 Task: Create a due date automation trigger when advanced on, 2 working days after a card is due add dates due in less than 1 days at 11:00 AM.
Action: Mouse moved to (1004, 80)
Screenshot: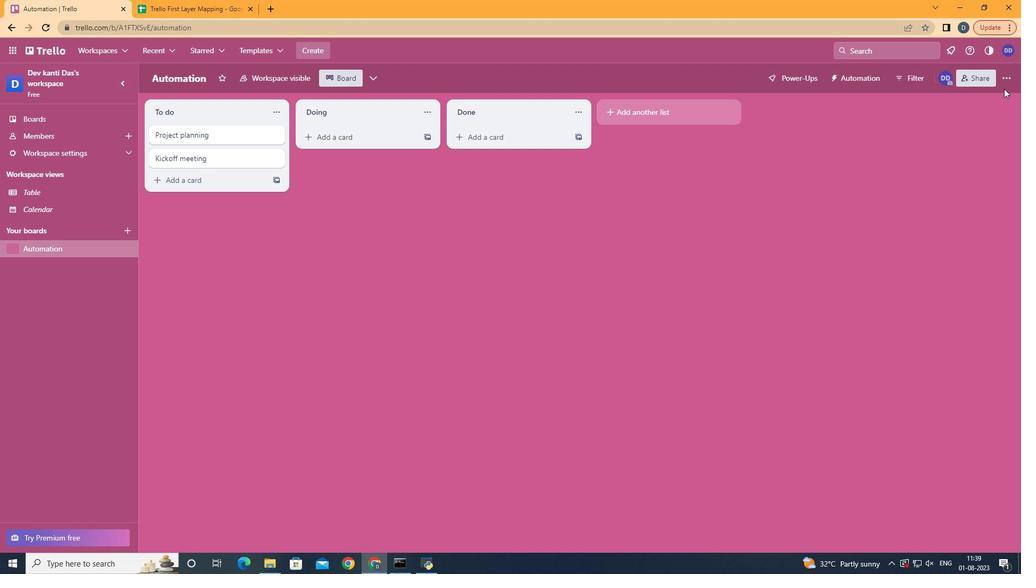 
Action: Mouse pressed left at (1004, 80)
Screenshot: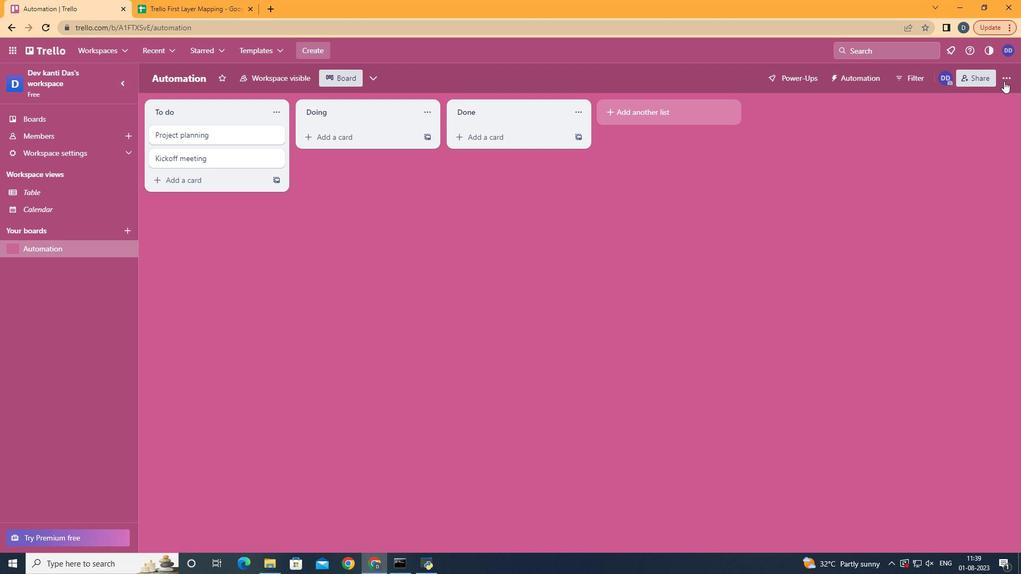 
Action: Mouse moved to (932, 209)
Screenshot: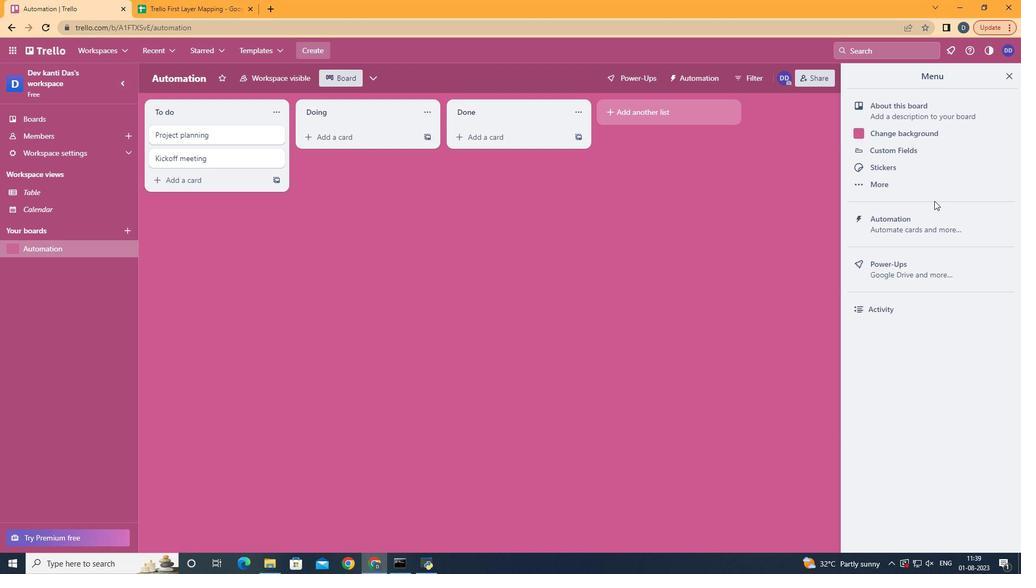 
Action: Mouse pressed left at (932, 209)
Screenshot: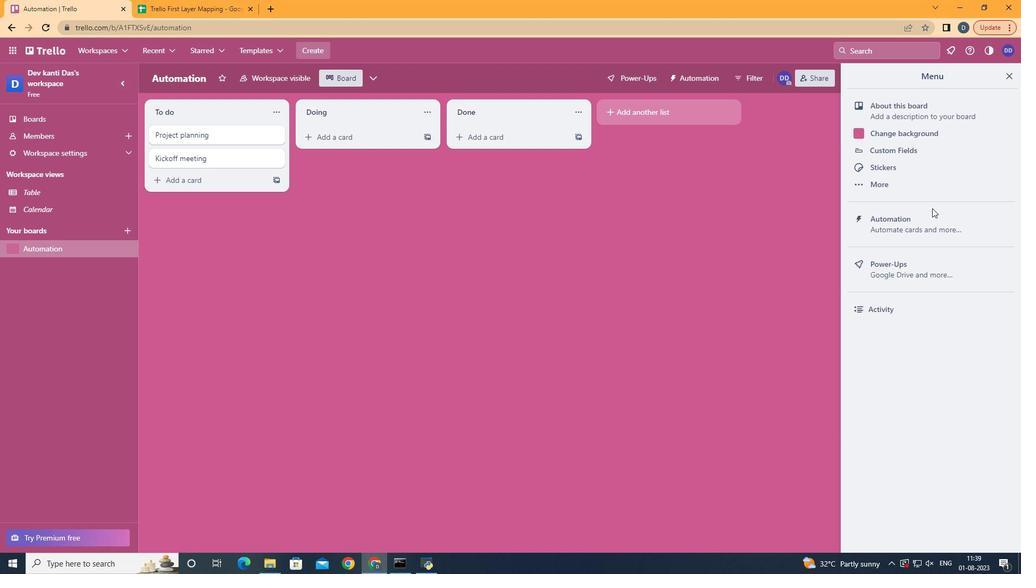 
Action: Mouse moved to (931, 217)
Screenshot: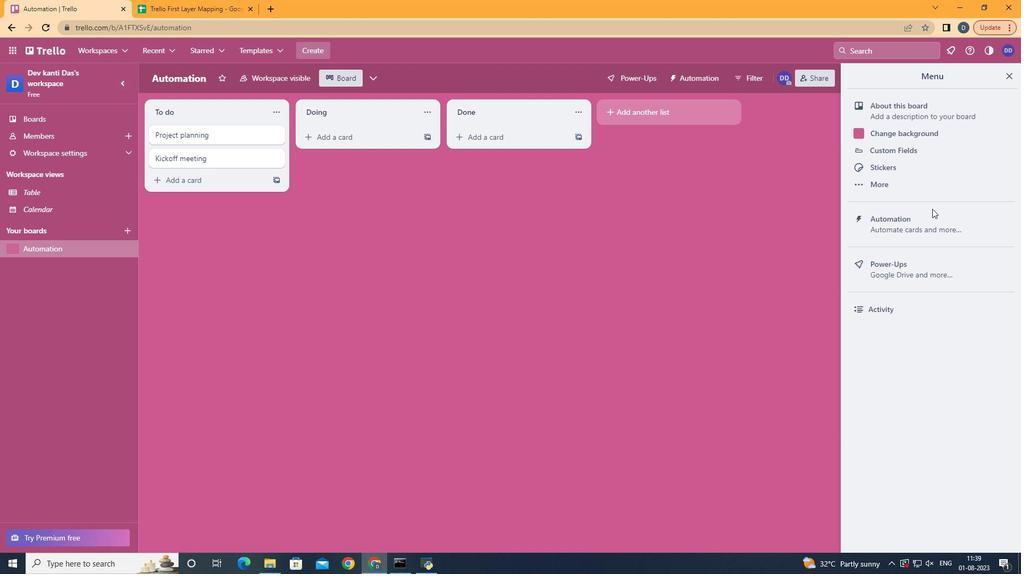 
Action: Mouse pressed left at (931, 217)
Screenshot: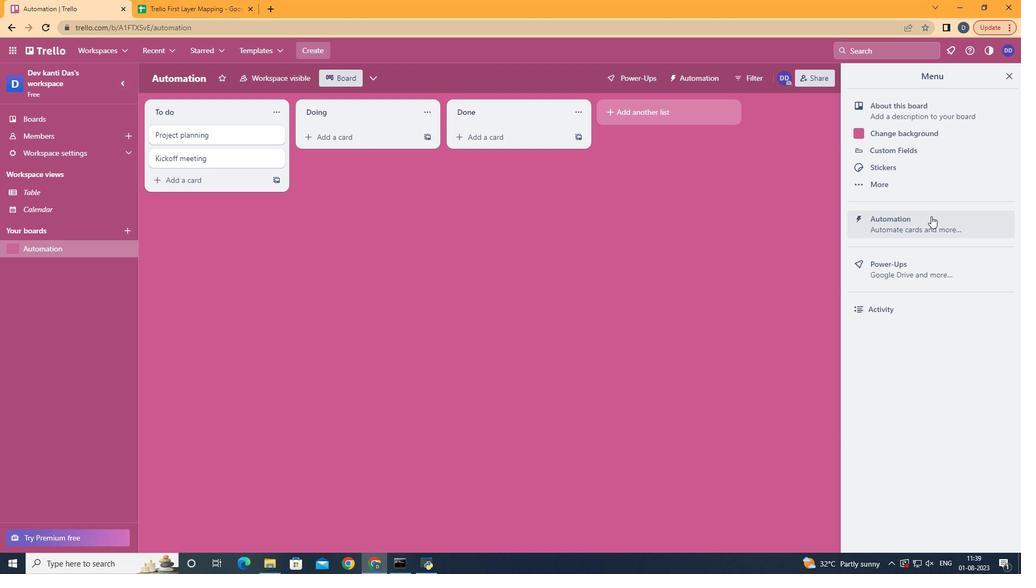 
Action: Mouse moved to (192, 217)
Screenshot: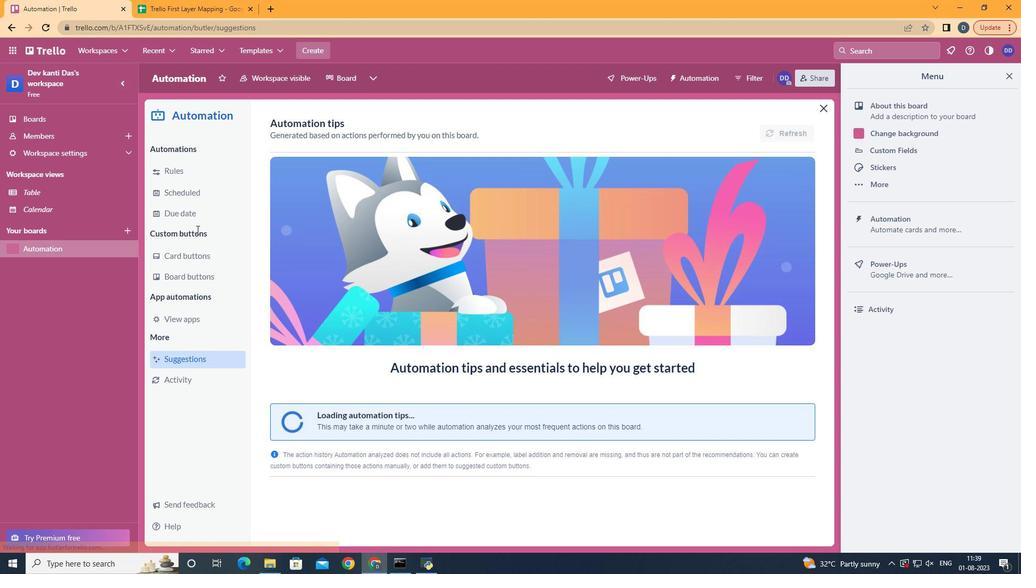 
Action: Mouse pressed left at (192, 217)
Screenshot: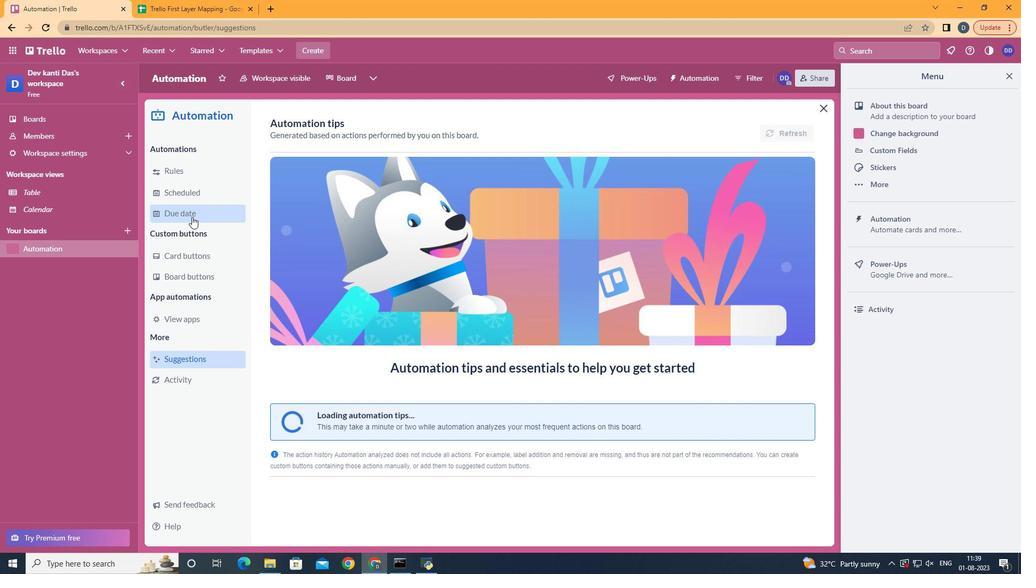 
Action: Mouse moved to (742, 126)
Screenshot: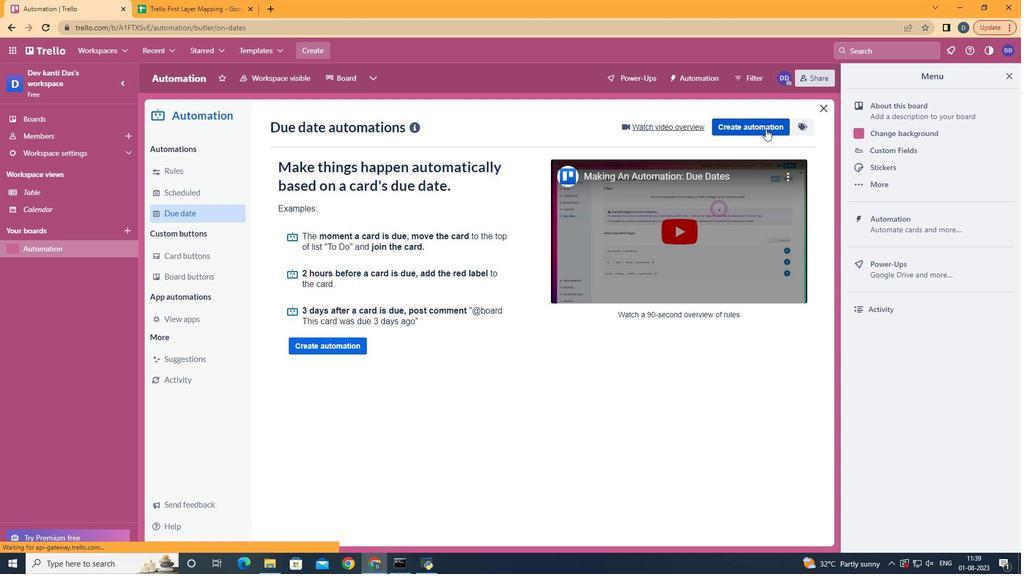 
Action: Mouse pressed left at (742, 126)
Screenshot: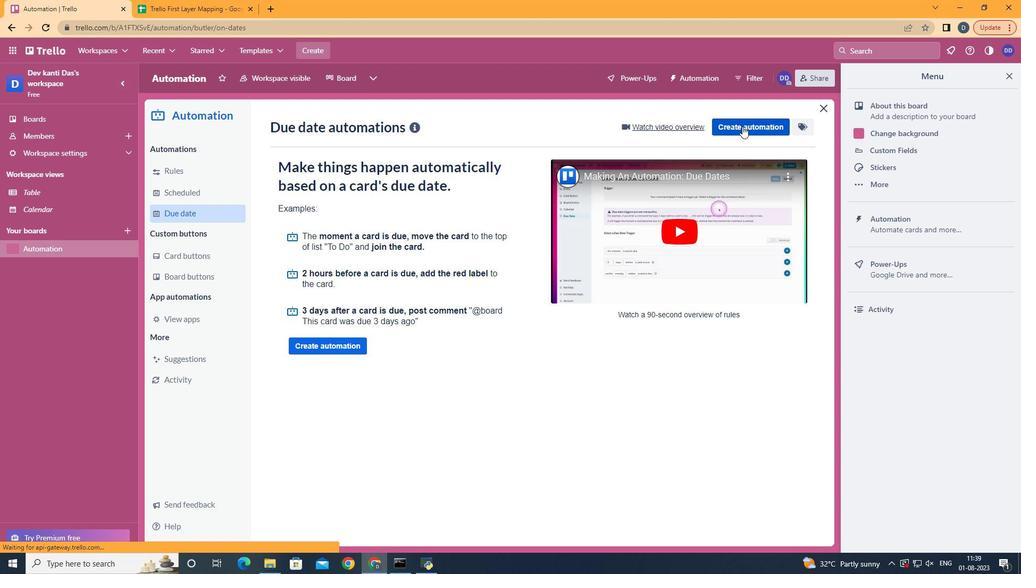 
Action: Mouse moved to (551, 229)
Screenshot: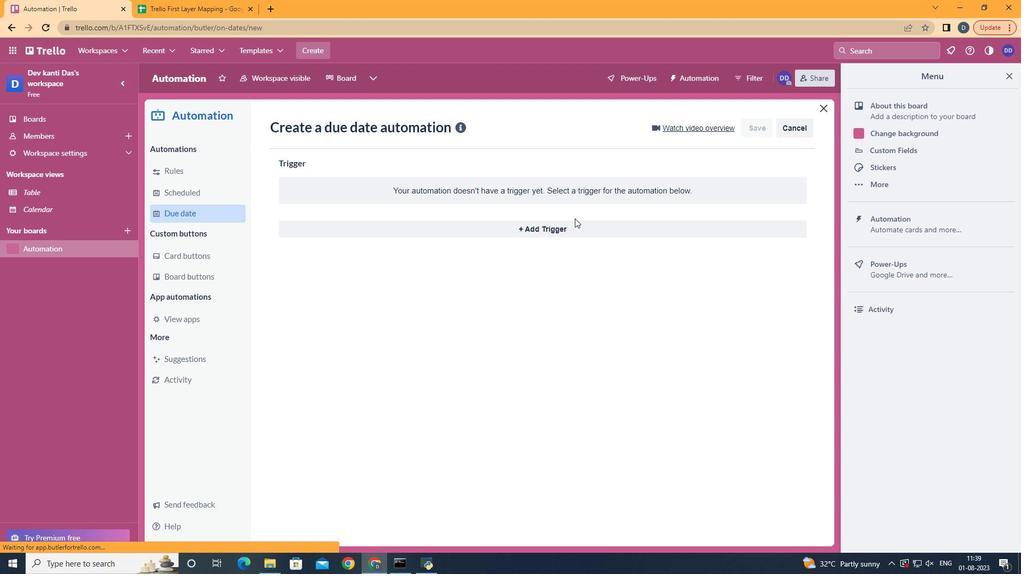 
Action: Mouse pressed left at (551, 229)
Screenshot: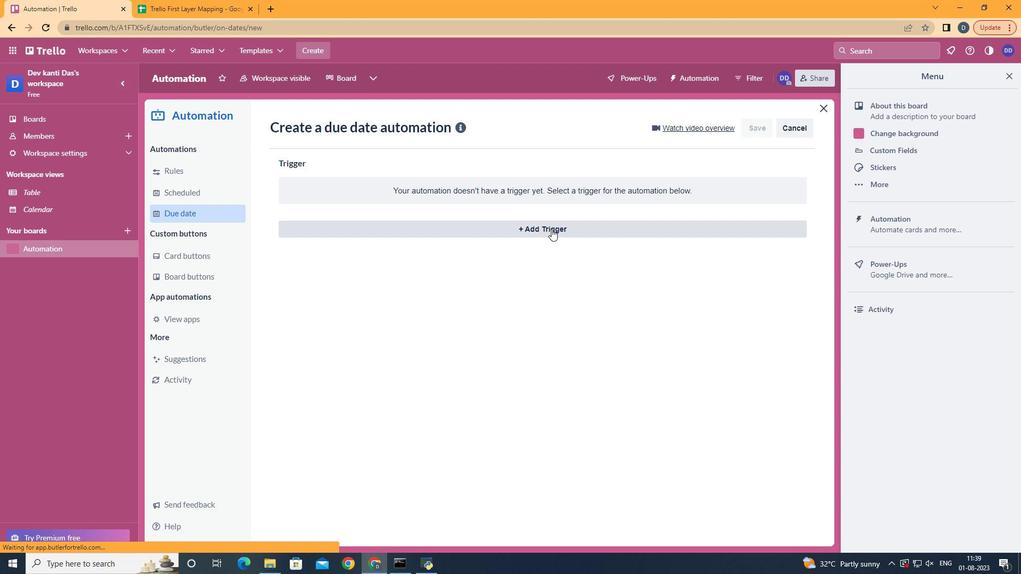 
Action: Mouse moved to (352, 435)
Screenshot: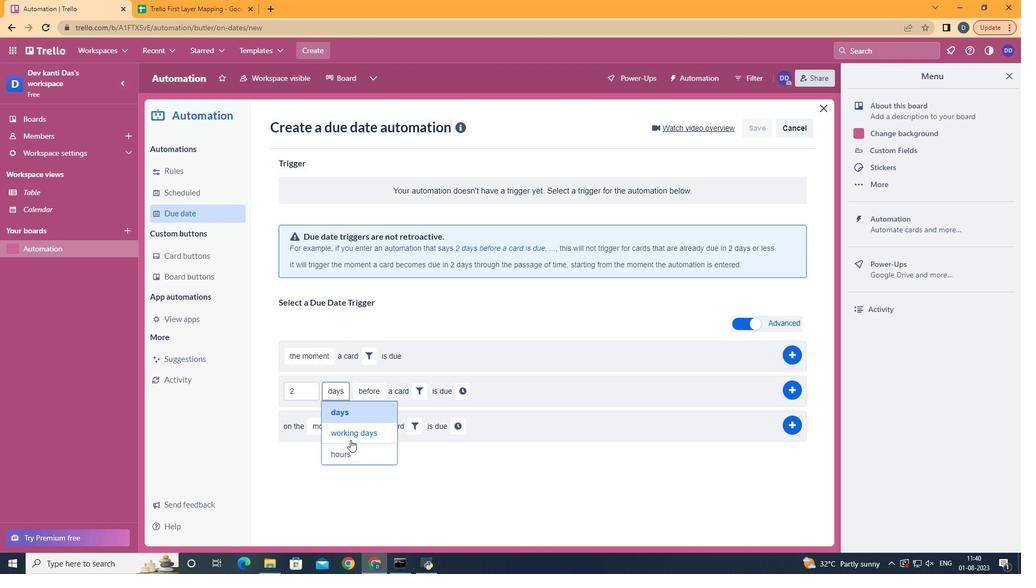 
Action: Mouse pressed left at (352, 435)
Screenshot: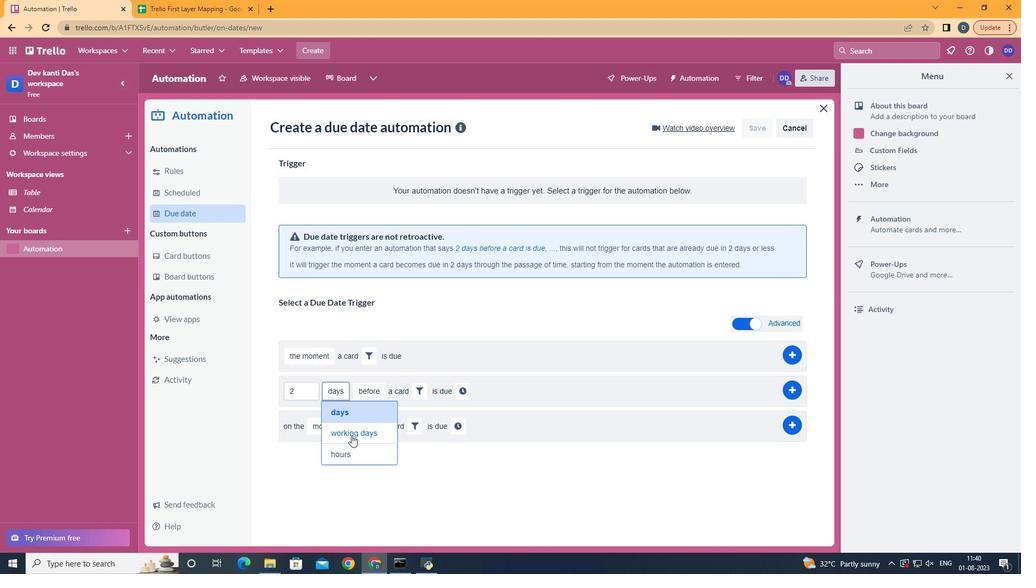 
Action: Mouse moved to (406, 431)
Screenshot: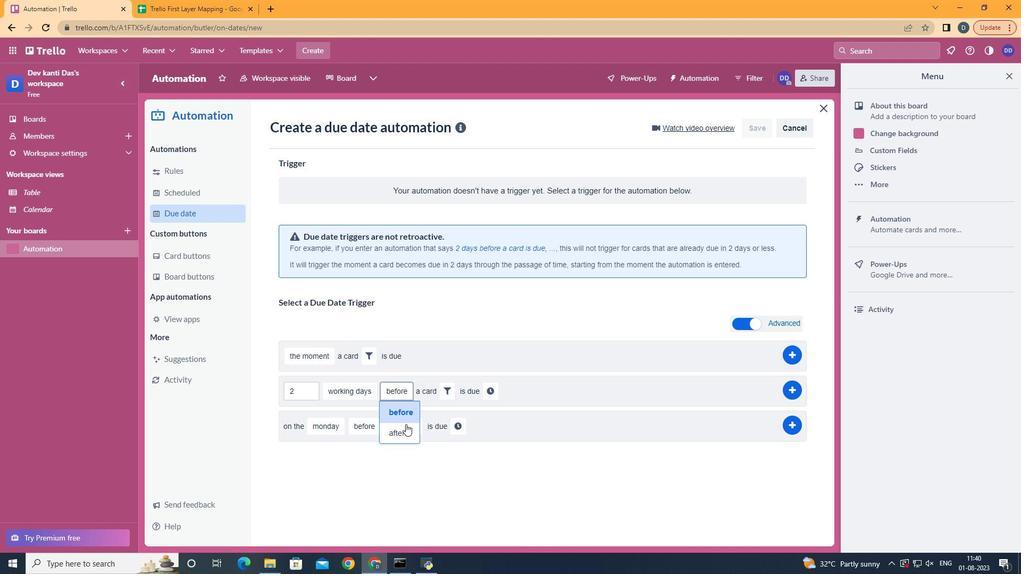 
Action: Mouse pressed left at (406, 431)
Screenshot: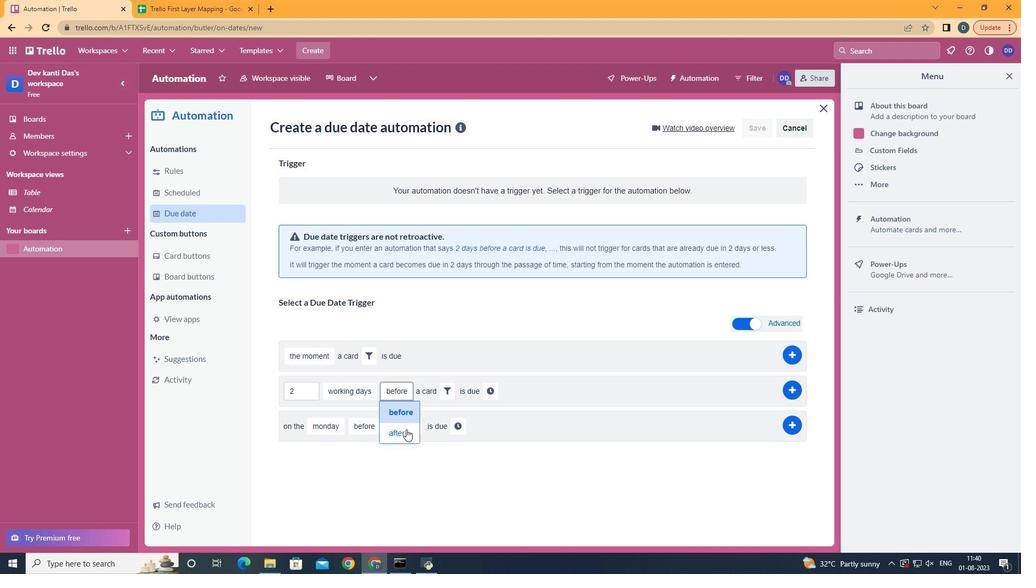 
Action: Mouse moved to (438, 386)
Screenshot: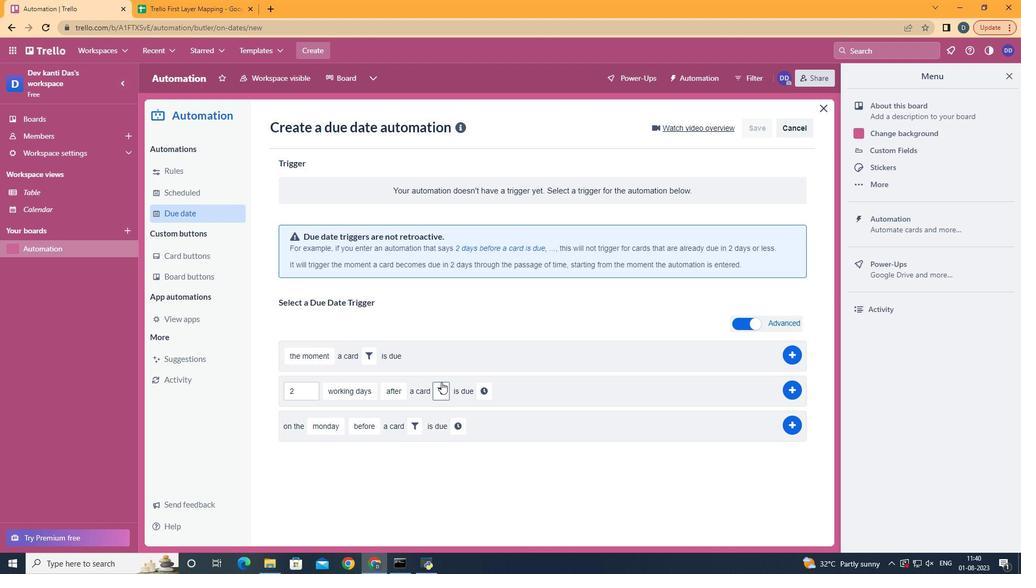 
Action: Mouse pressed left at (438, 386)
Screenshot: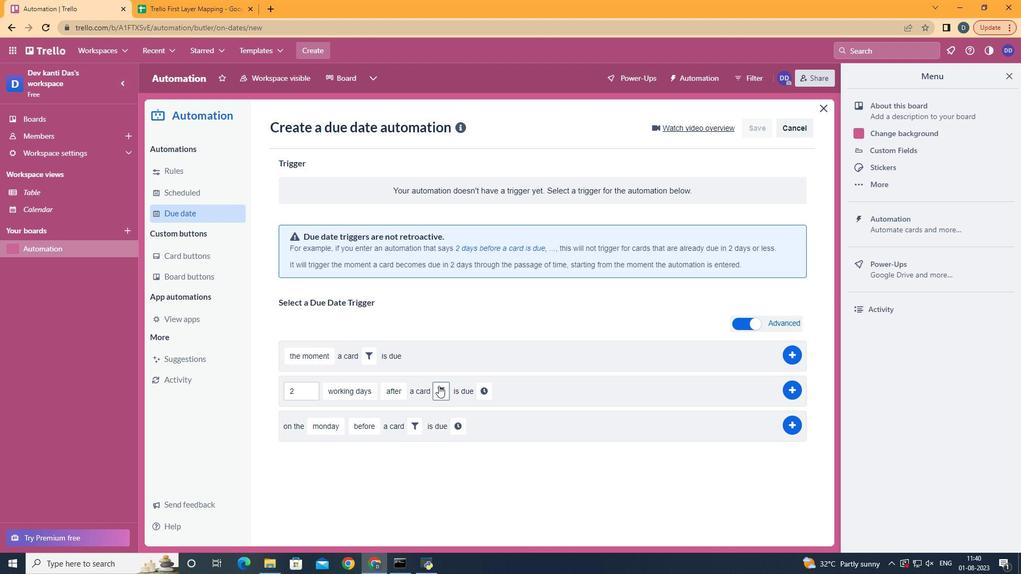 
Action: Mouse moved to (497, 433)
Screenshot: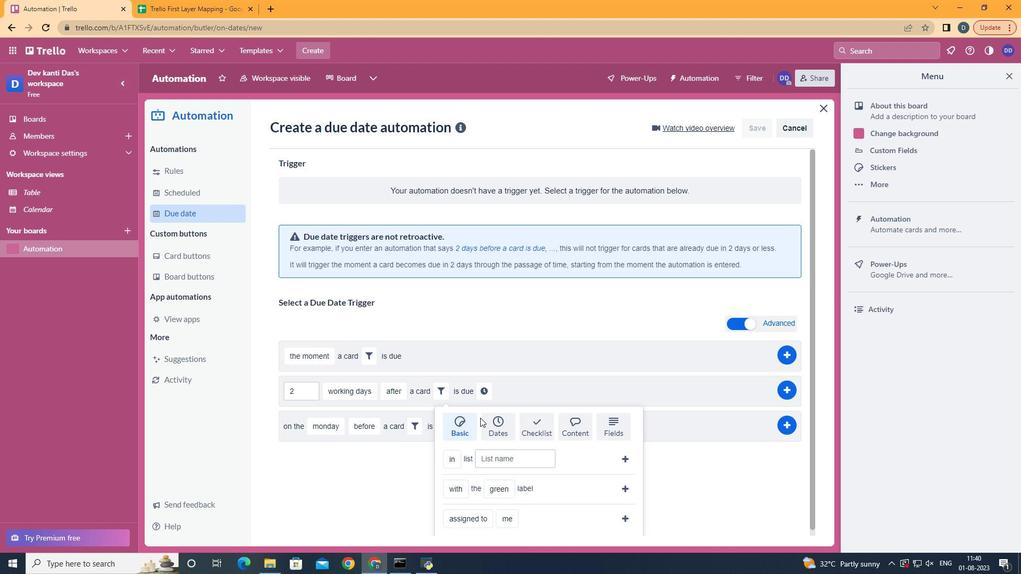 
Action: Mouse pressed left at (497, 433)
Screenshot: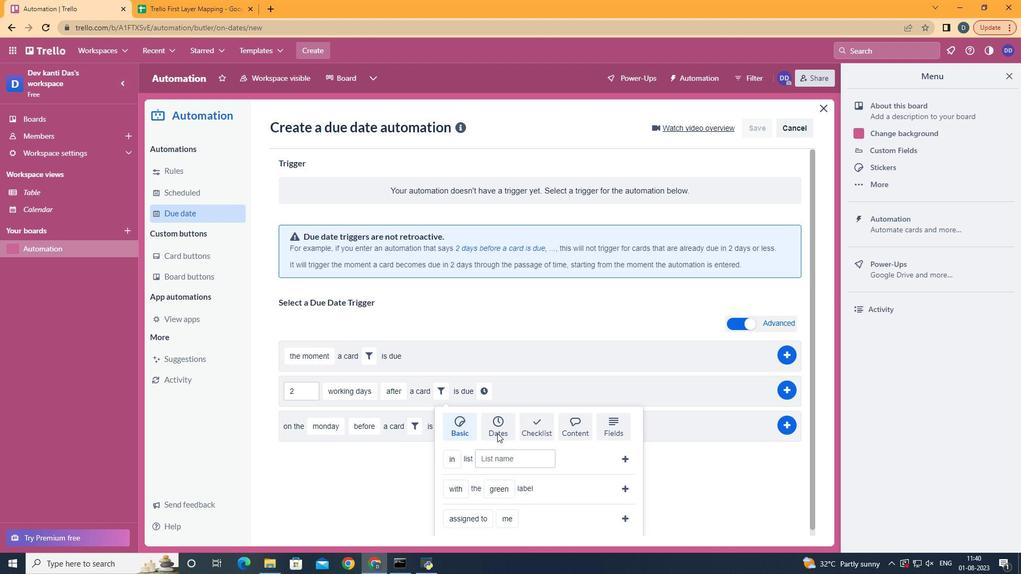 
Action: Mouse moved to (497, 434)
Screenshot: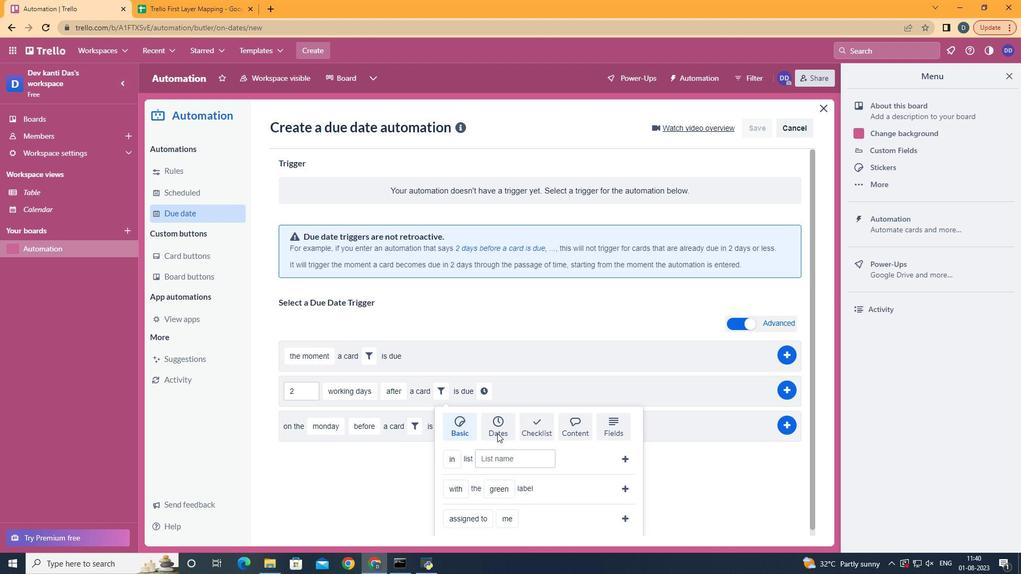 
Action: Mouse scrolled (497, 434) with delta (0, 0)
Screenshot: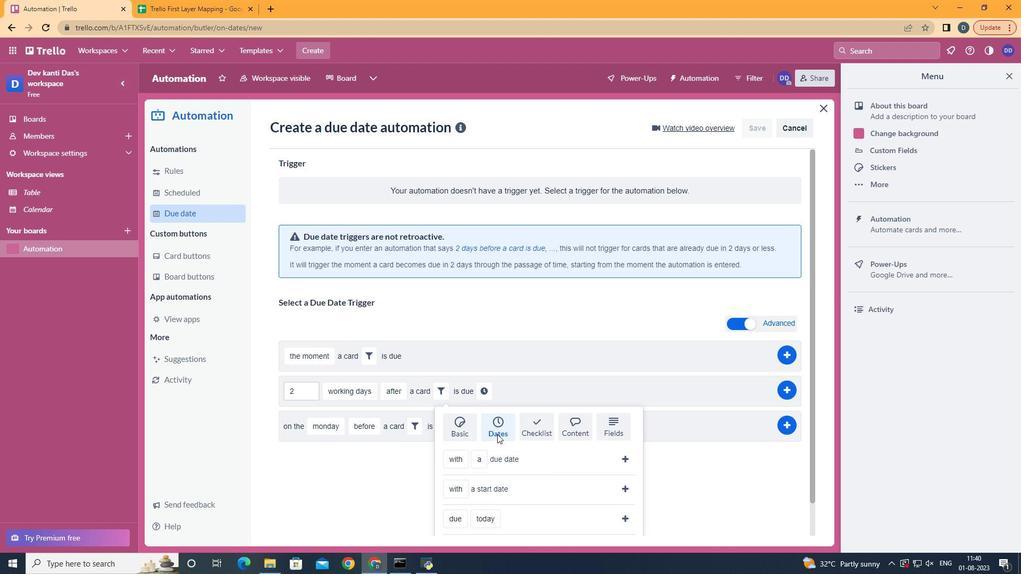 
Action: Mouse scrolled (497, 434) with delta (0, 0)
Screenshot: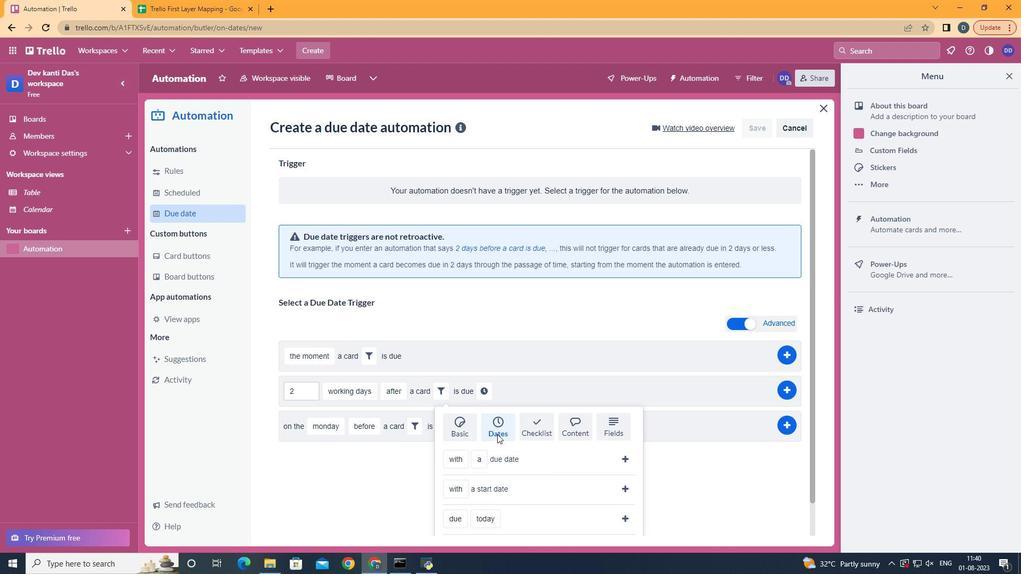 
Action: Mouse scrolled (497, 434) with delta (0, 0)
Screenshot: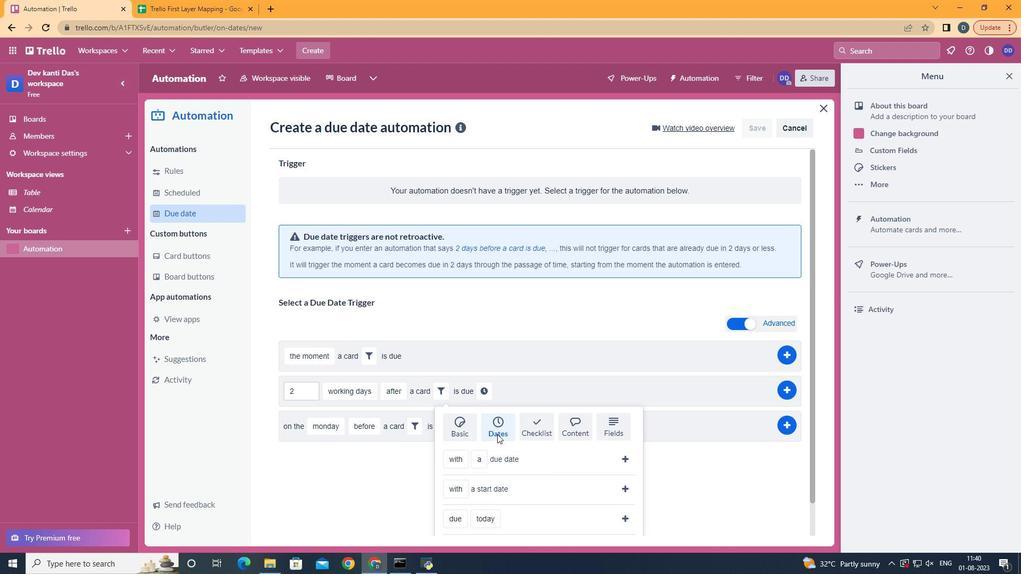 
Action: Mouse moved to (463, 471)
Screenshot: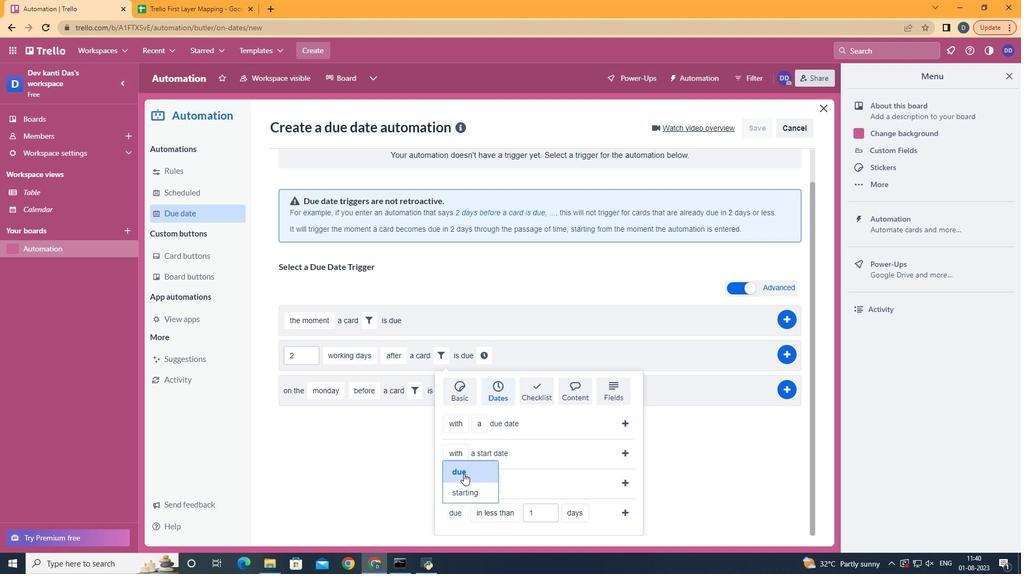 
Action: Mouse pressed left at (463, 471)
Screenshot: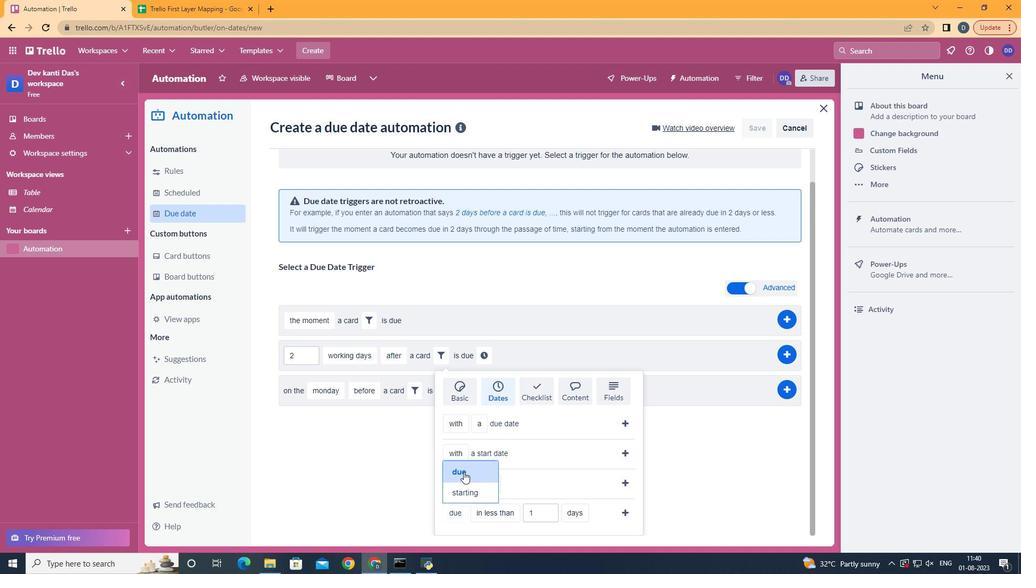 
Action: Mouse moved to (503, 414)
Screenshot: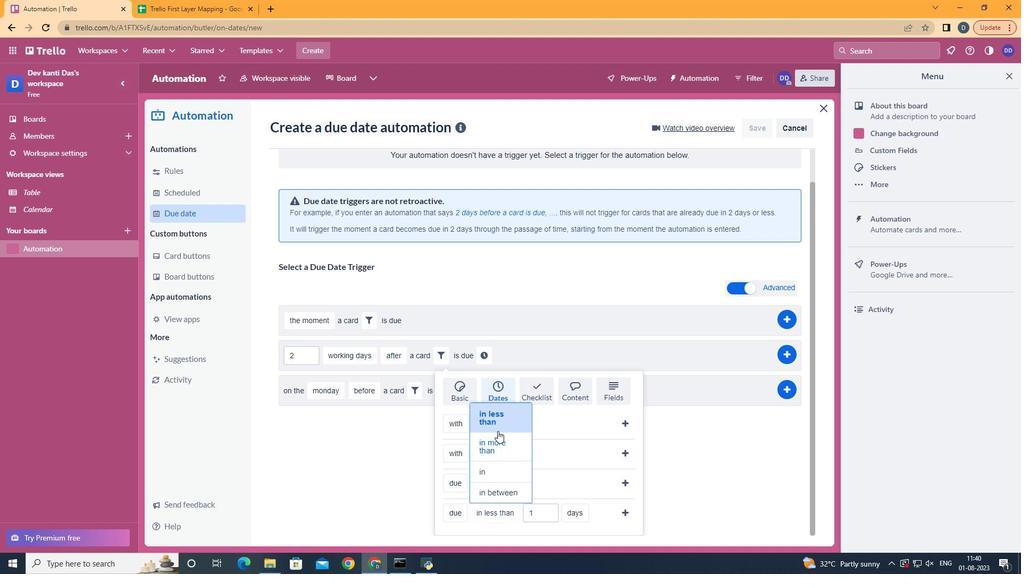 
Action: Mouse pressed left at (503, 414)
Screenshot: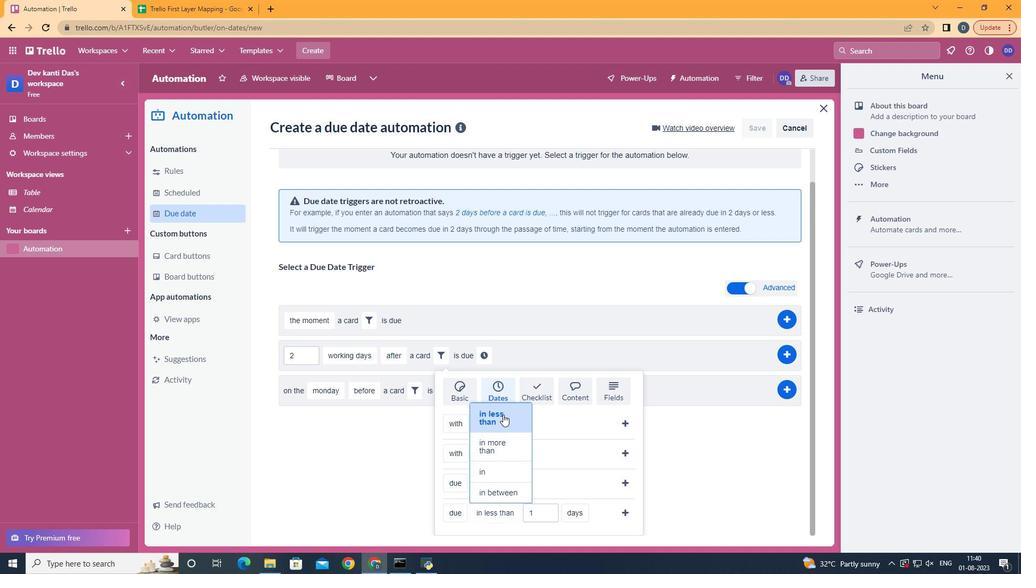 
Action: Mouse moved to (580, 468)
Screenshot: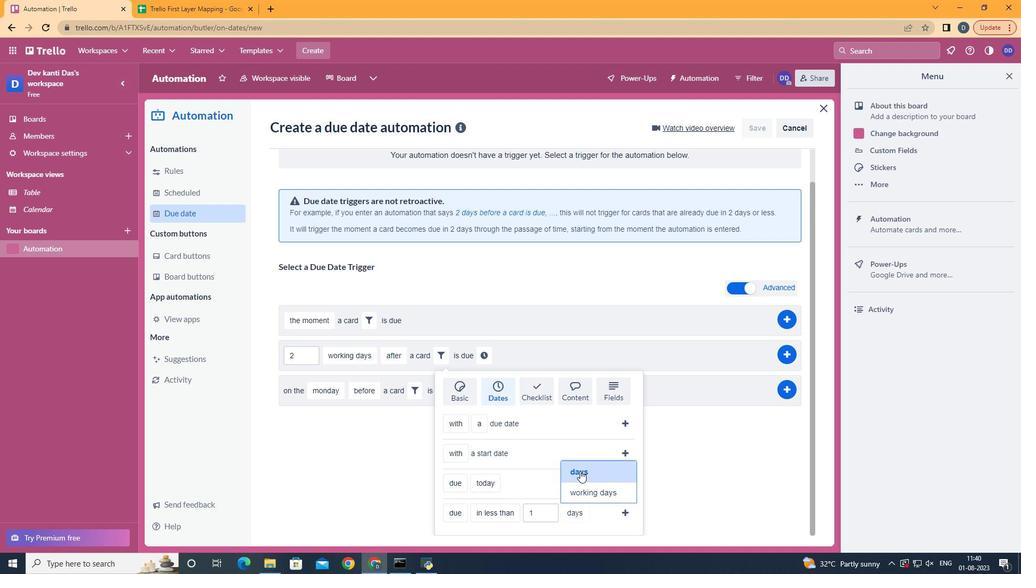 
Action: Mouse pressed left at (580, 468)
Screenshot: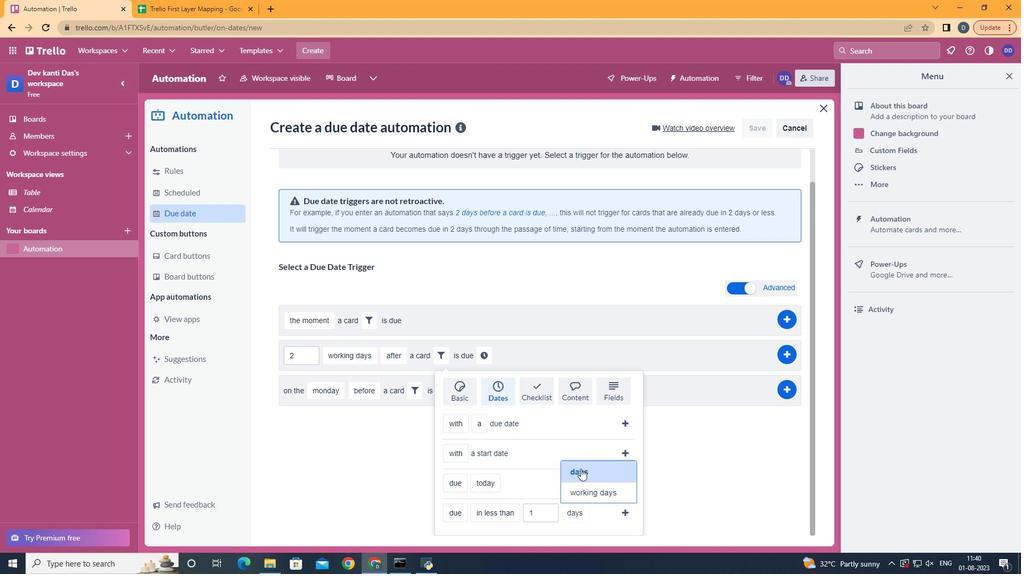 
Action: Mouse moved to (617, 510)
Screenshot: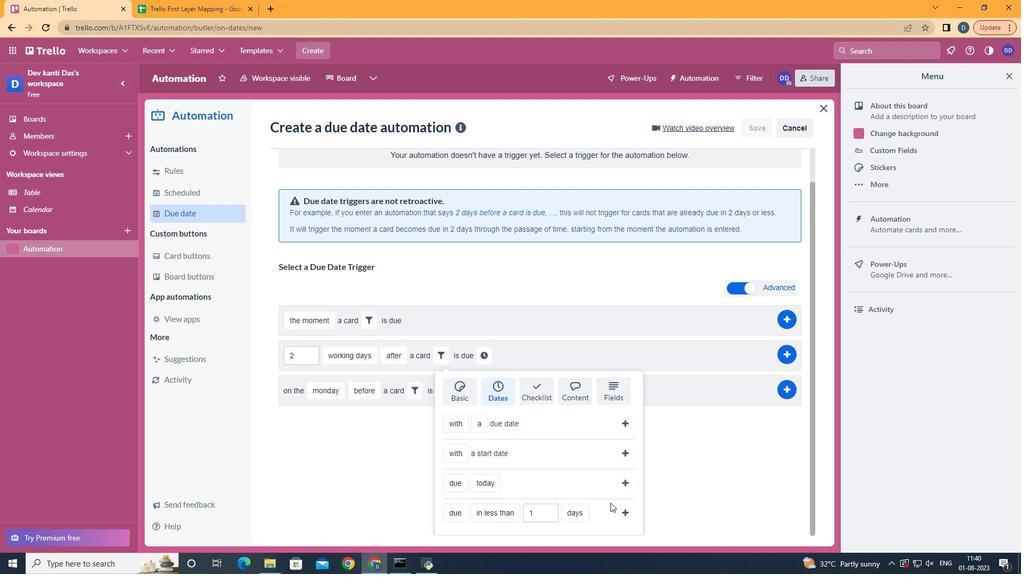 
Action: Mouse pressed left at (617, 510)
Screenshot: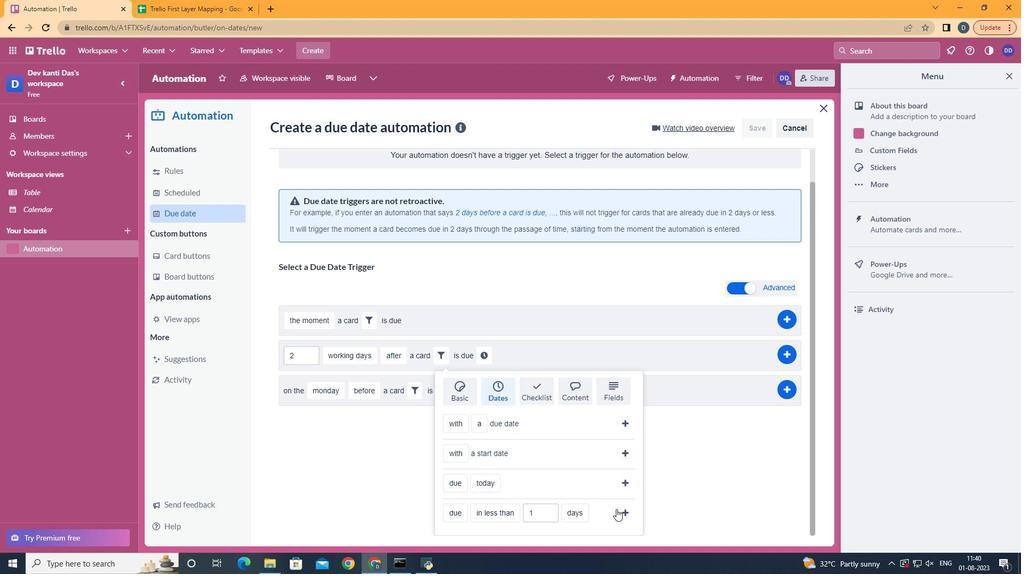 
Action: Mouse moved to (588, 397)
Screenshot: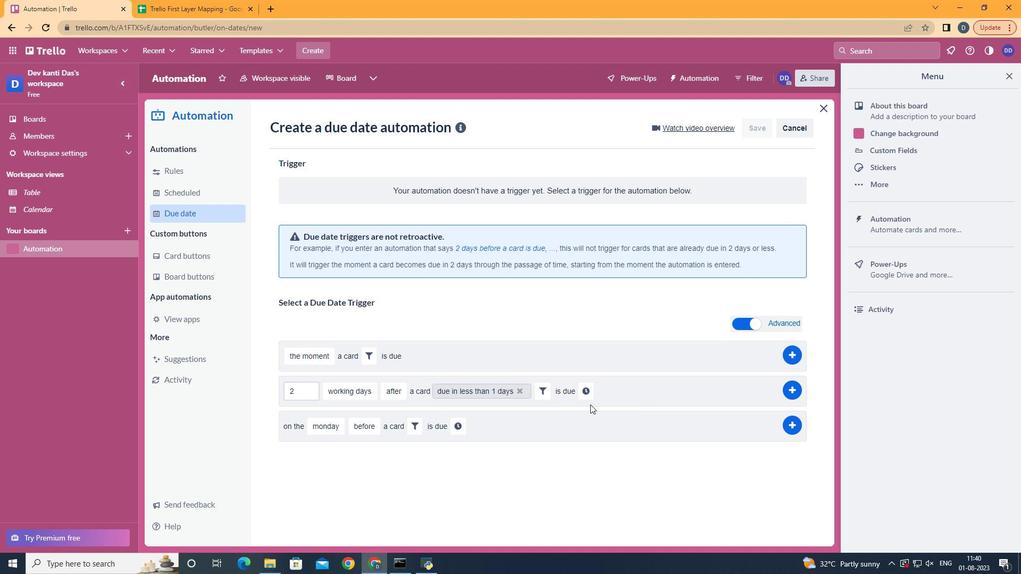 
Action: Mouse pressed left at (588, 397)
Screenshot: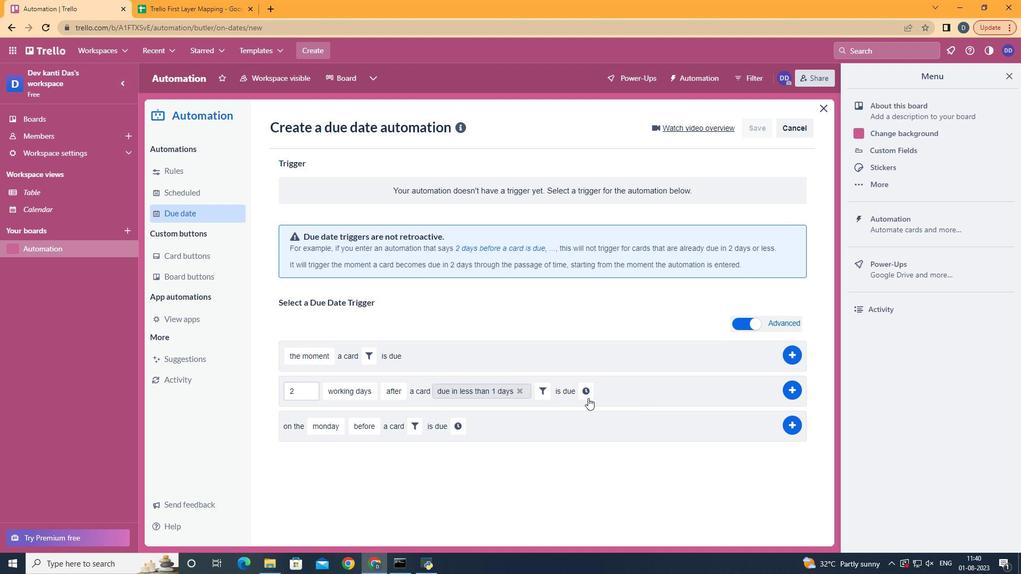 
Action: Mouse moved to (654, 393)
Screenshot: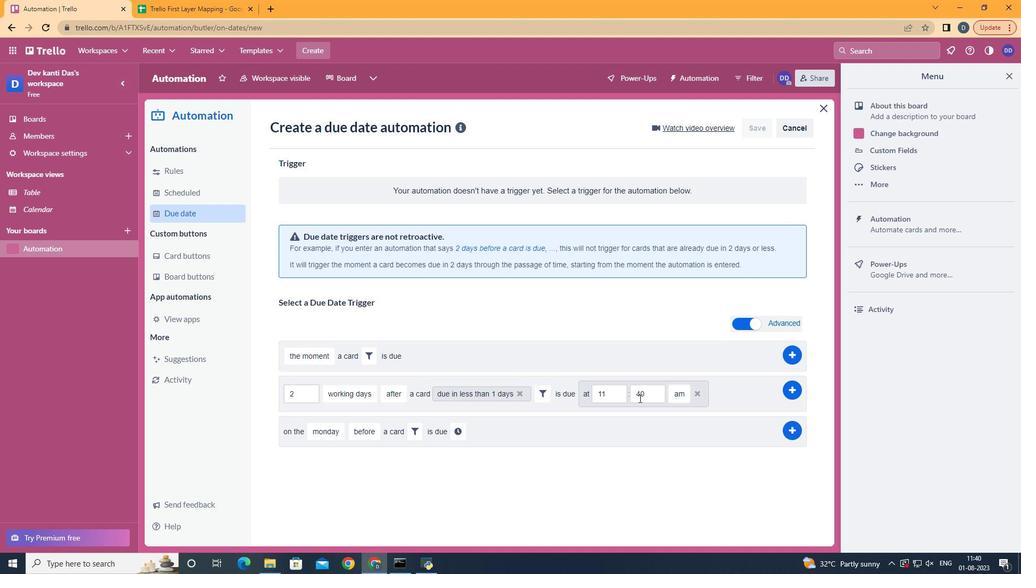 
Action: Mouse pressed left at (654, 393)
Screenshot: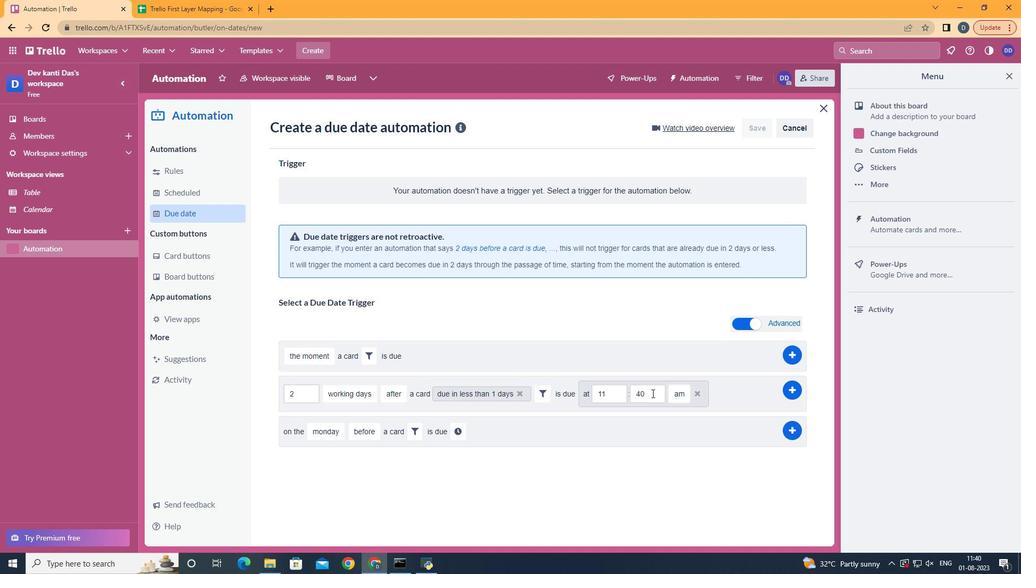 
Action: Key pressed <Key.backspace><Key.backspace>00
Screenshot: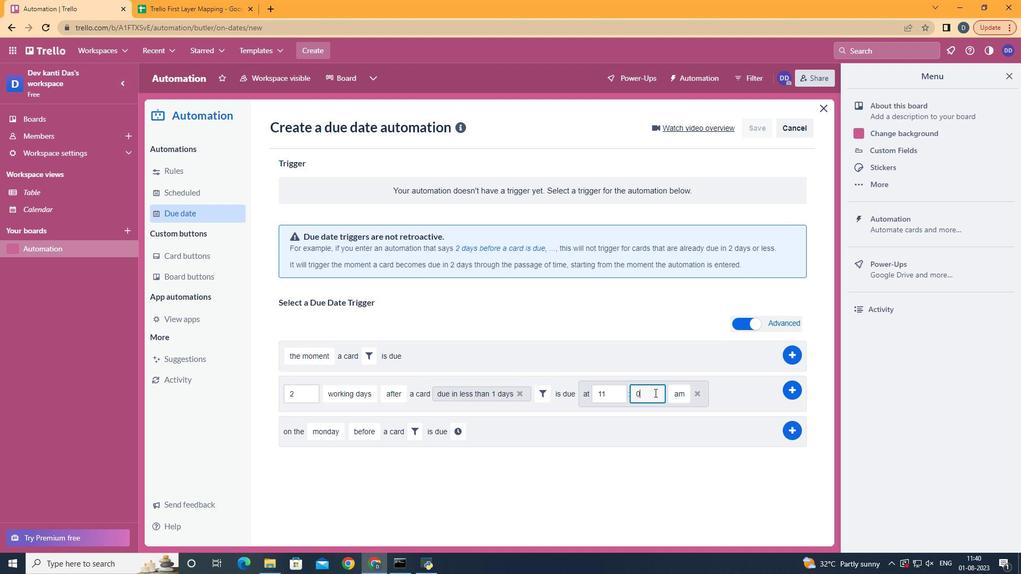 
Action: Mouse moved to (792, 390)
Screenshot: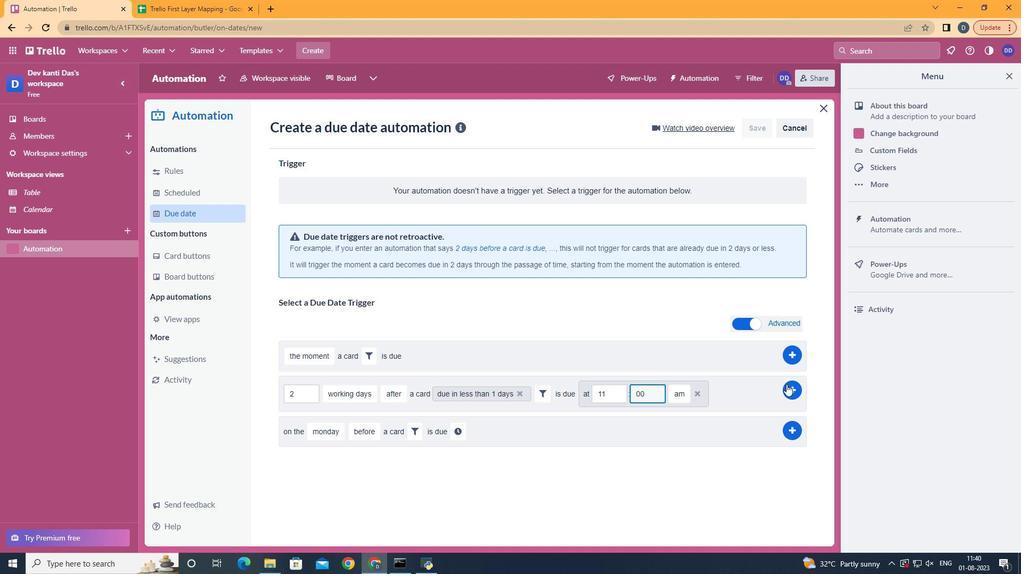 
Action: Mouse pressed left at (792, 390)
Screenshot: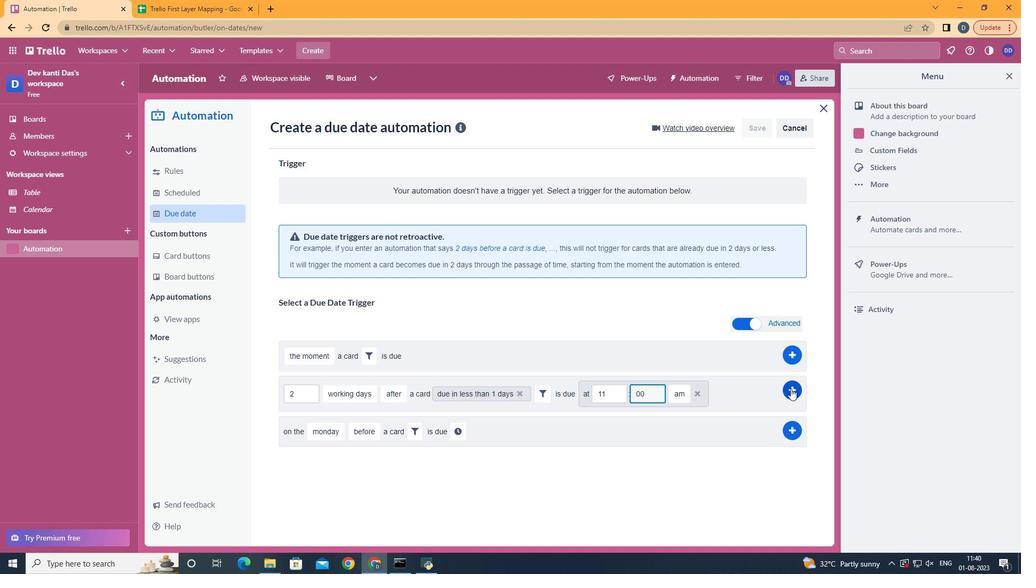 
Action: Mouse moved to (471, 240)
Screenshot: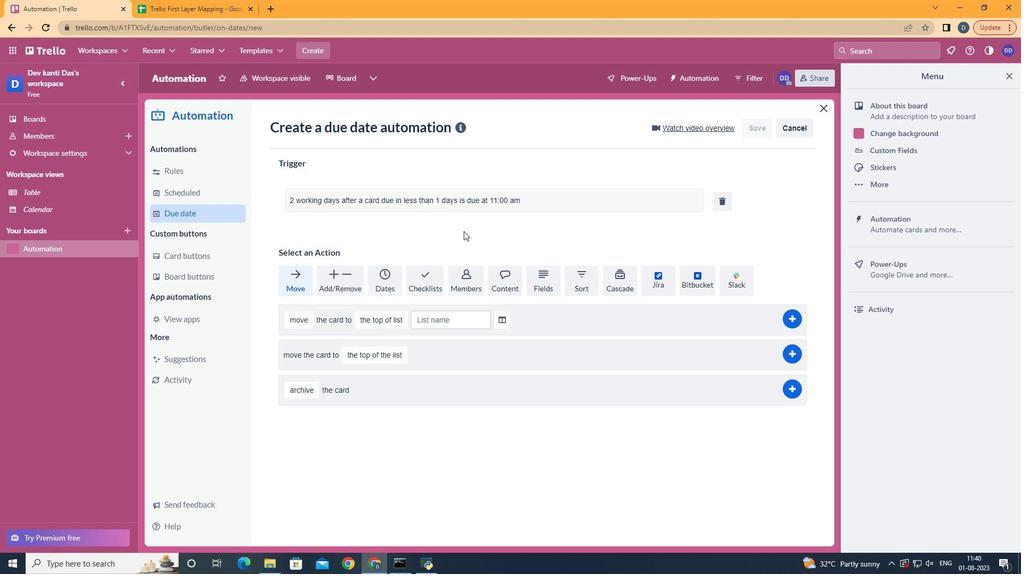 
